 Task: Move the task Integrate website with a new customer feedback management system to the section Done in the project BroaderView and filter the tasks in the project by High Priority
Action: Mouse moved to (368, 378)
Screenshot: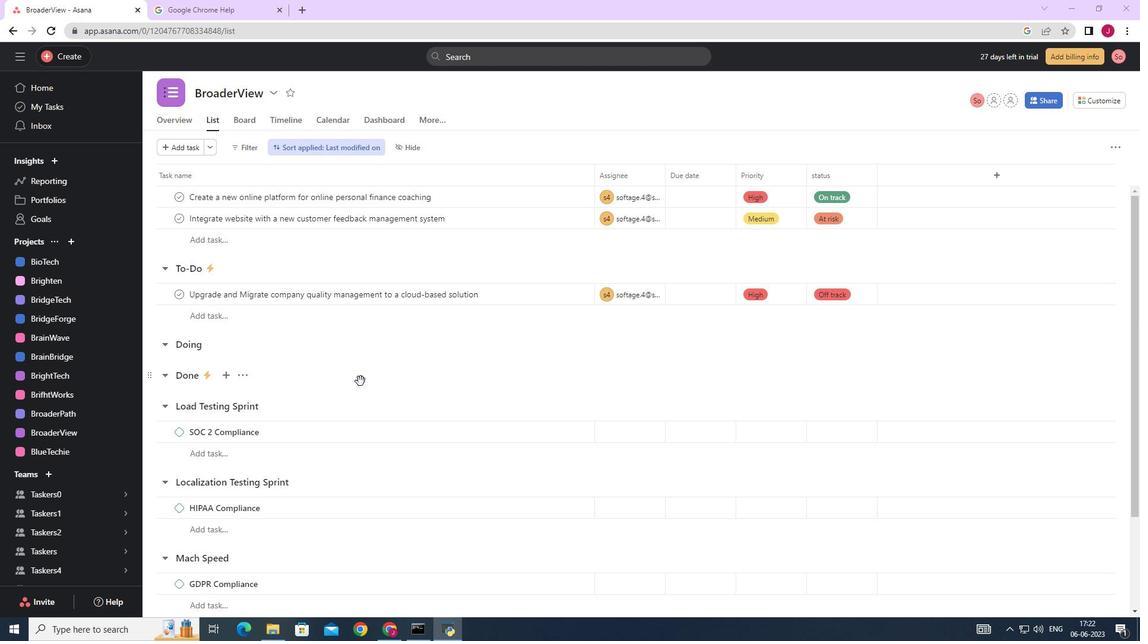 
Action: Mouse scrolled (368, 379) with delta (0, 0)
Screenshot: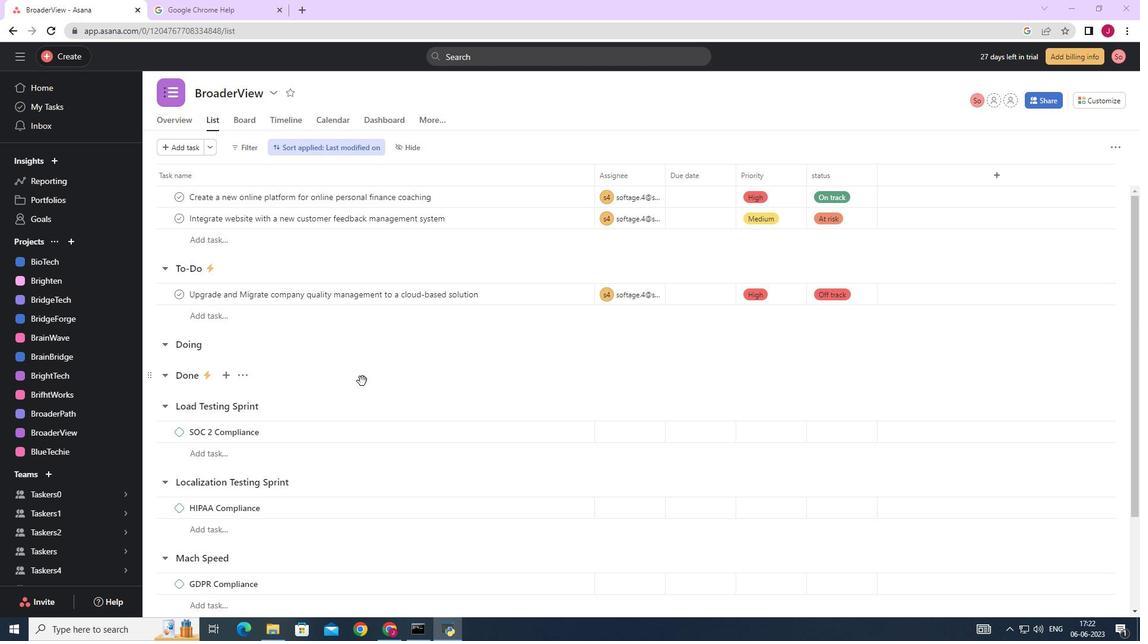
Action: Mouse scrolled (368, 379) with delta (0, 0)
Screenshot: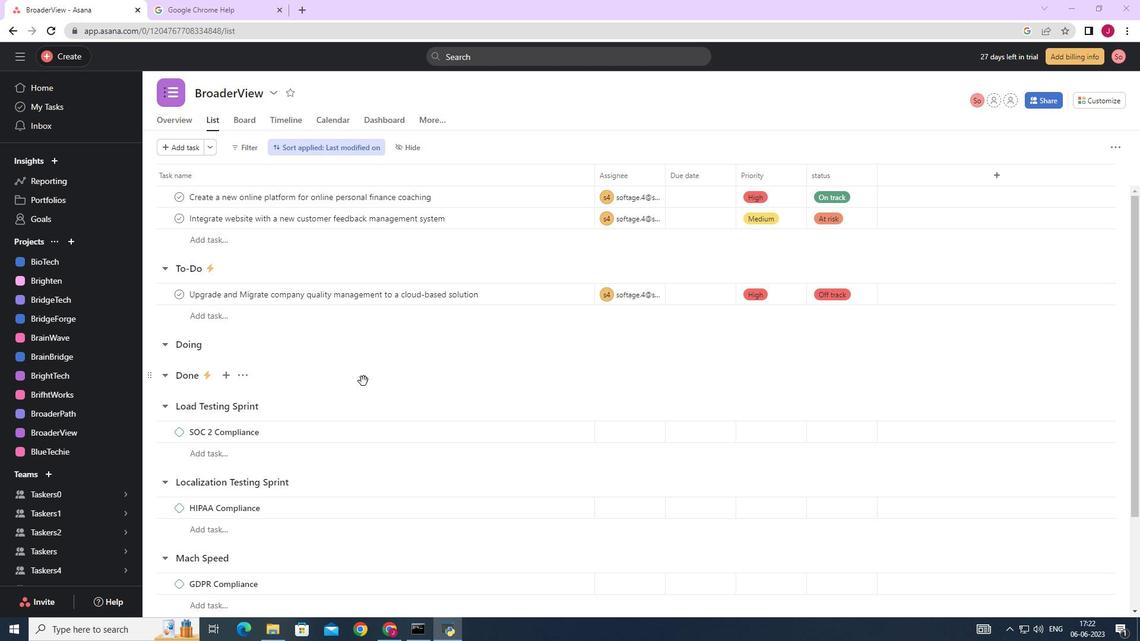 
Action: Mouse scrolled (368, 379) with delta (0, 0)
Screenshot: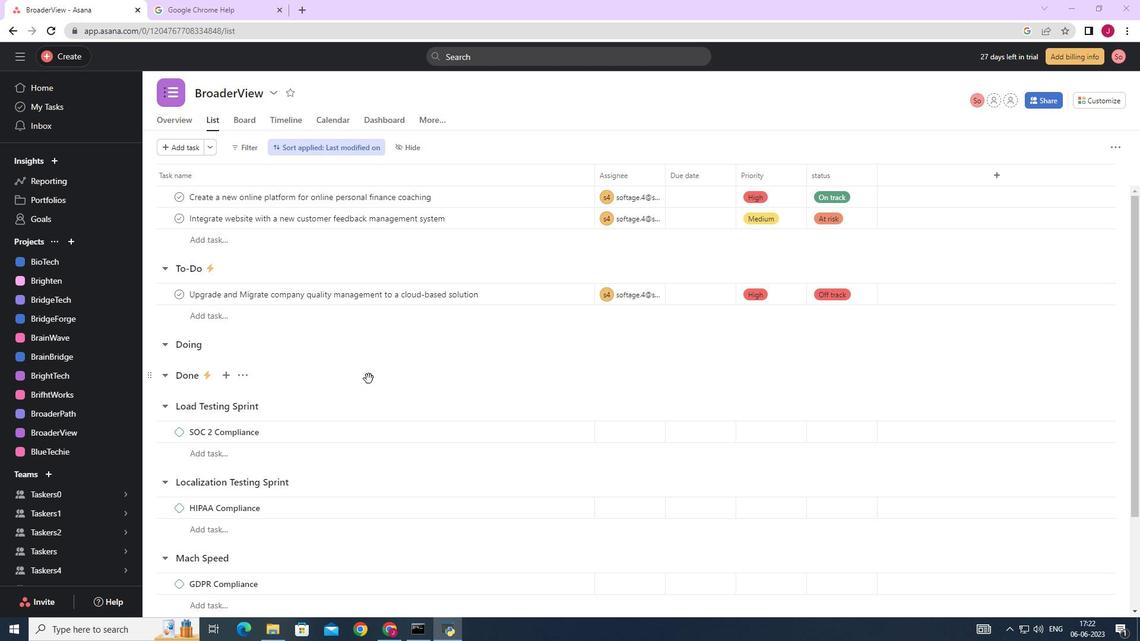 
Action: Mouse moved to (565, 217)
Screenshot: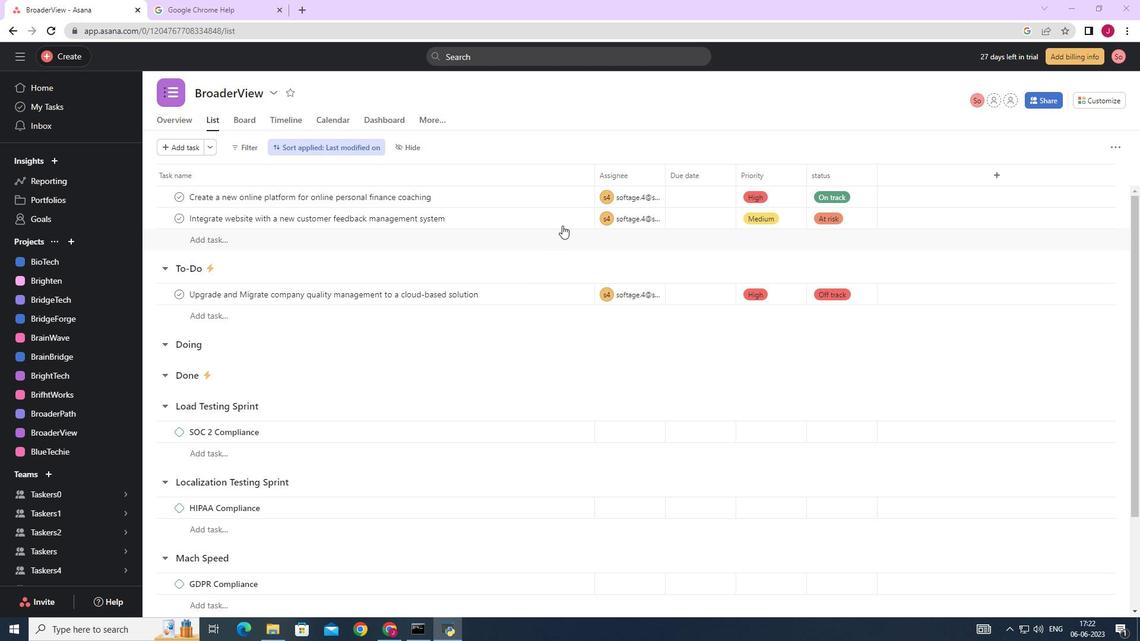 
Action: Mouse pressed left at (565, 217)
Screenshot: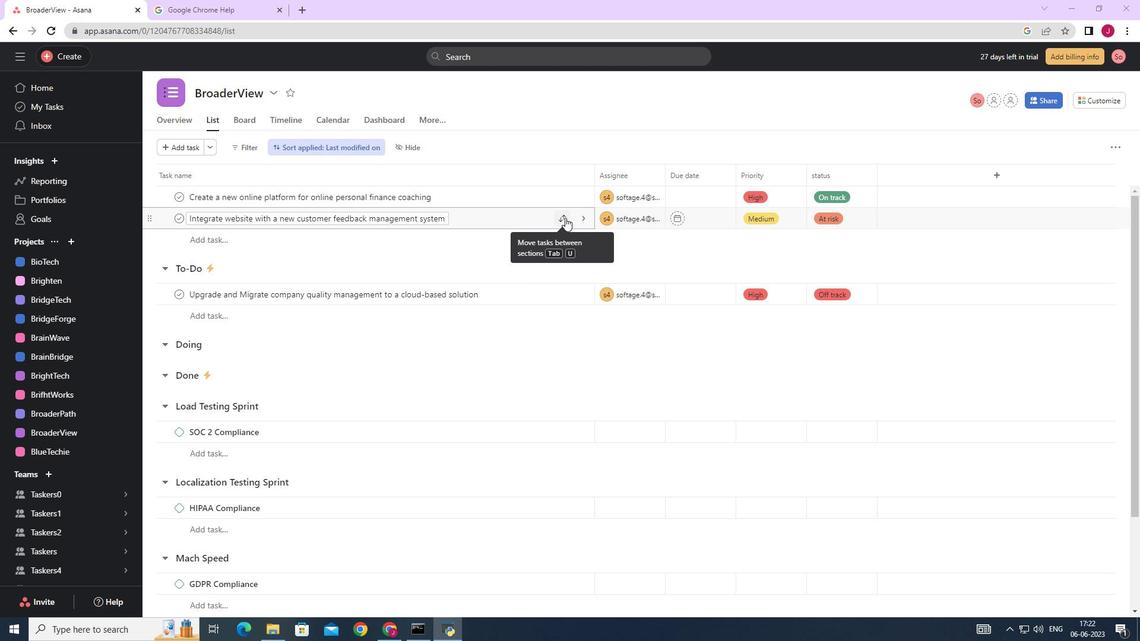 
Action: Mouse moved to (491, 324)
Screenshot: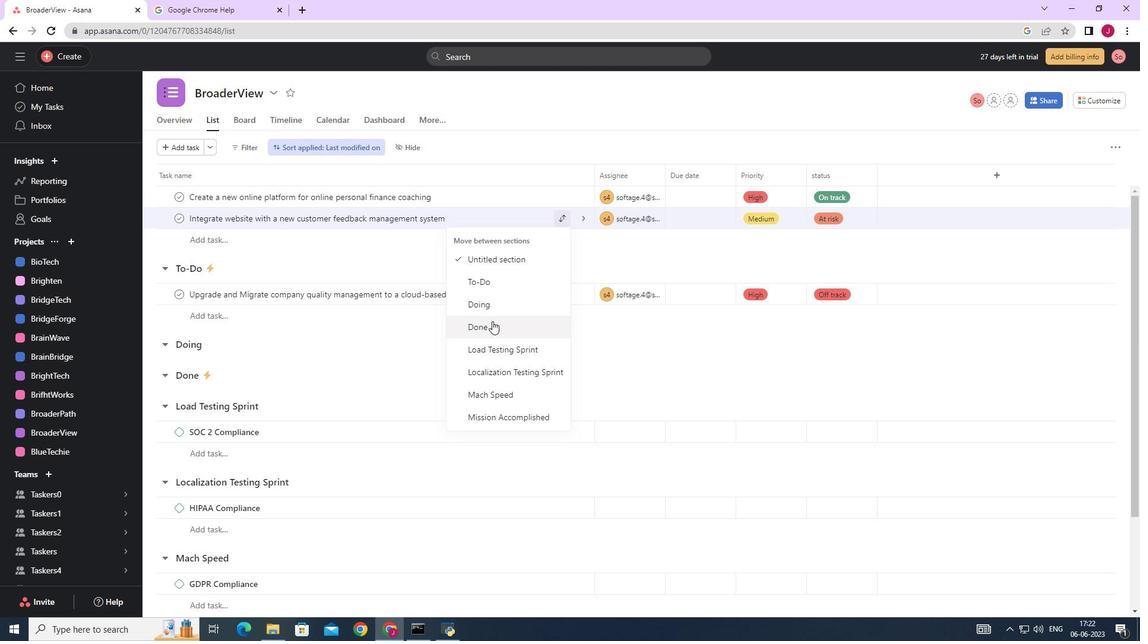 
Action: Mouse pressed left at (491, 324)
Screenshot: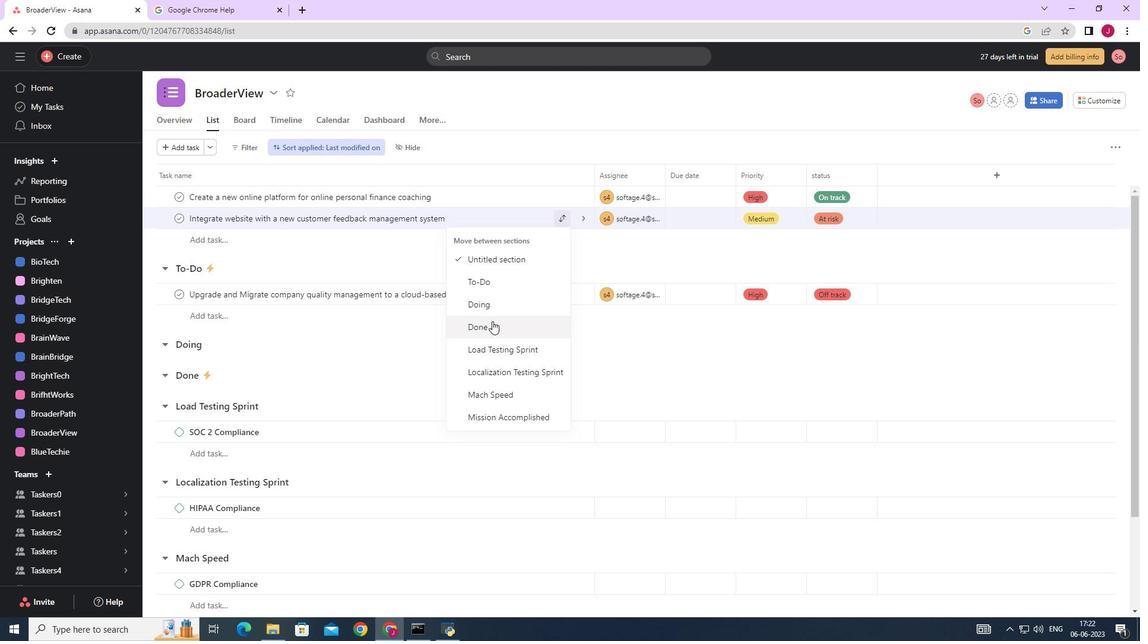 
Action: Mouse moved to (242, 147)
Screenshot: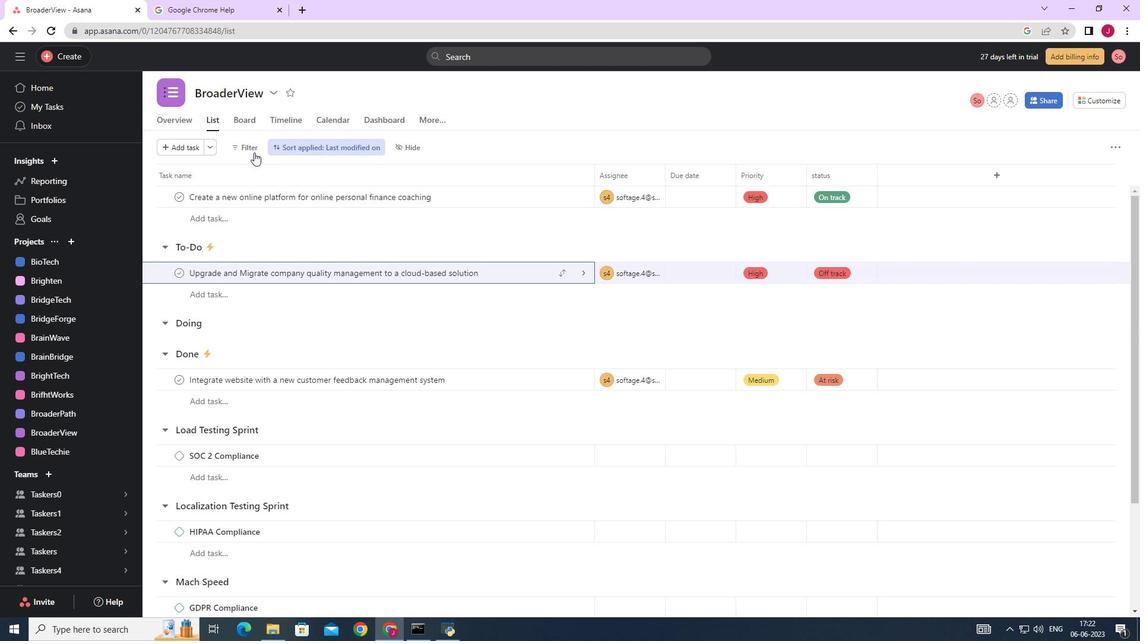 
Action: Mouse pressed left at (242, 147)
Screenshot: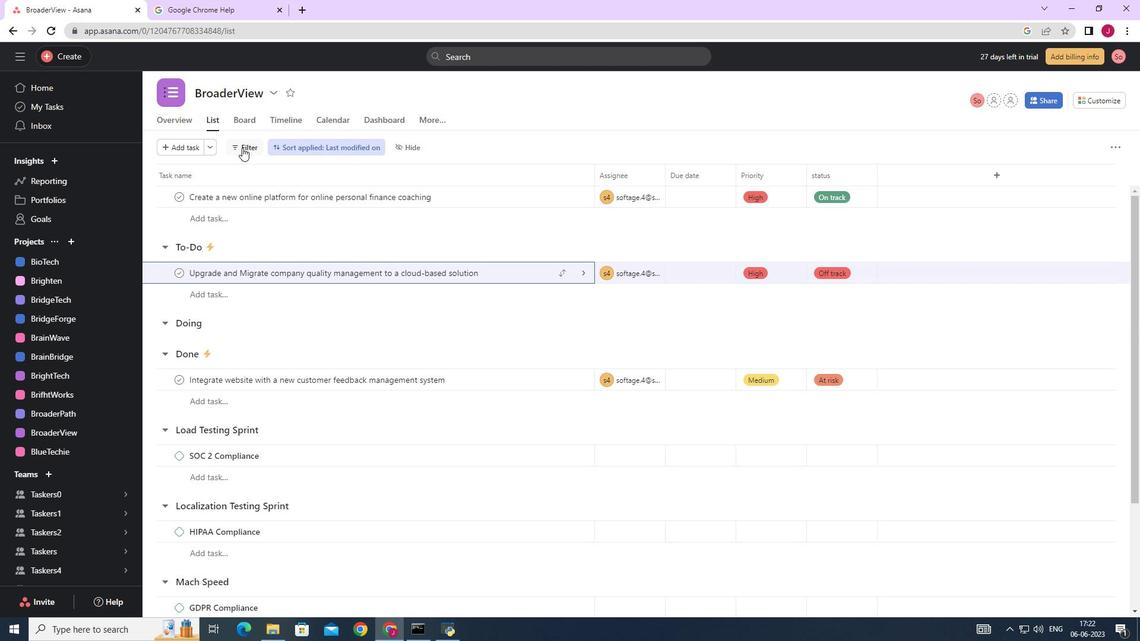 
Action: Mouse moved to (289, 245)
Screenshot: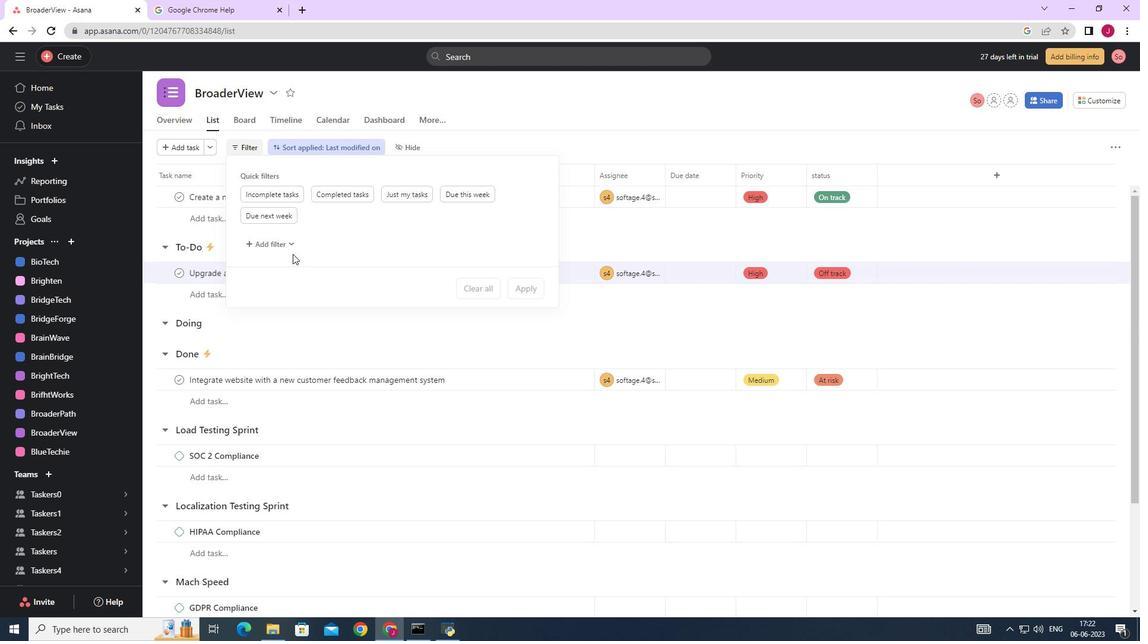 
Action: Mouse pressed left at (289, 245)
Screenshot: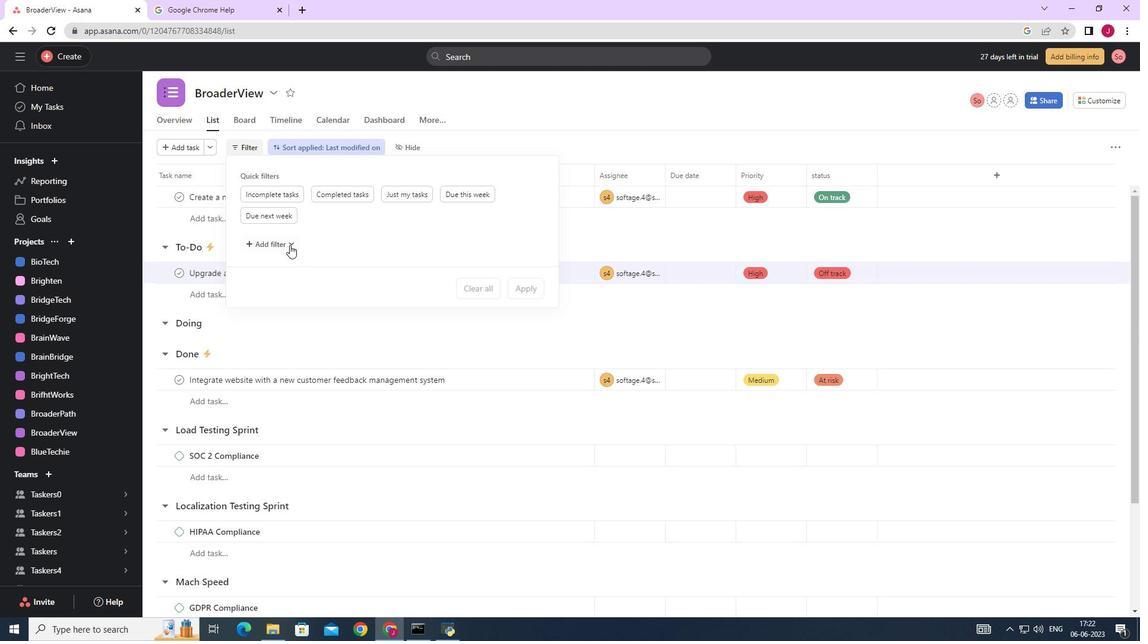 
Action: Mouse moved to (275, 441)
Screenshot: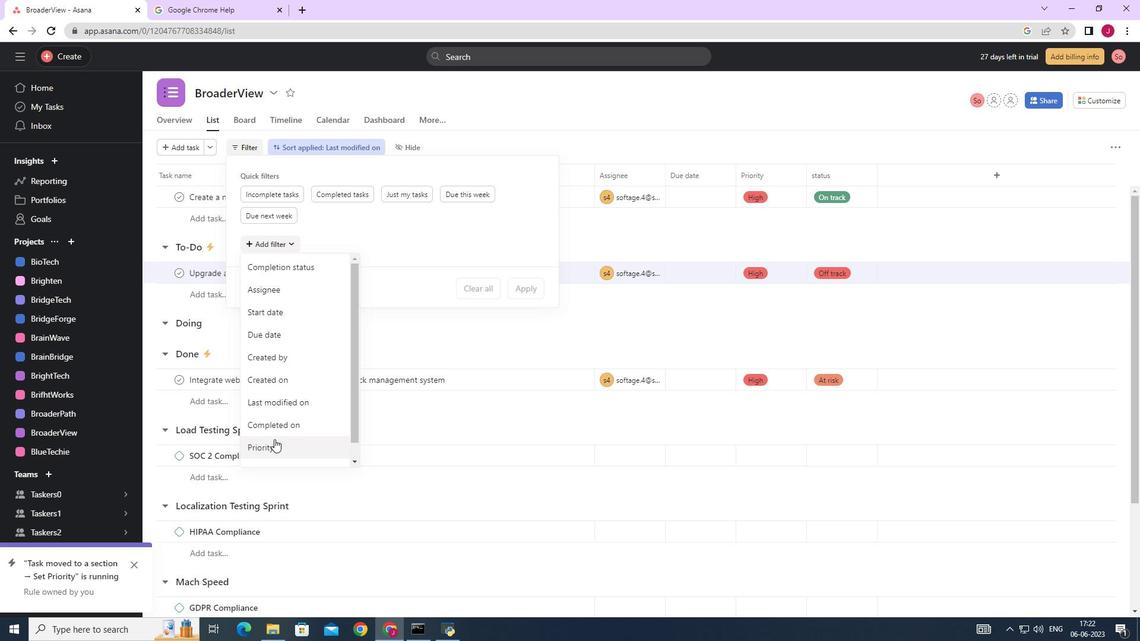 
Action: Mouse pressed left at (275, 441)
Screenshot: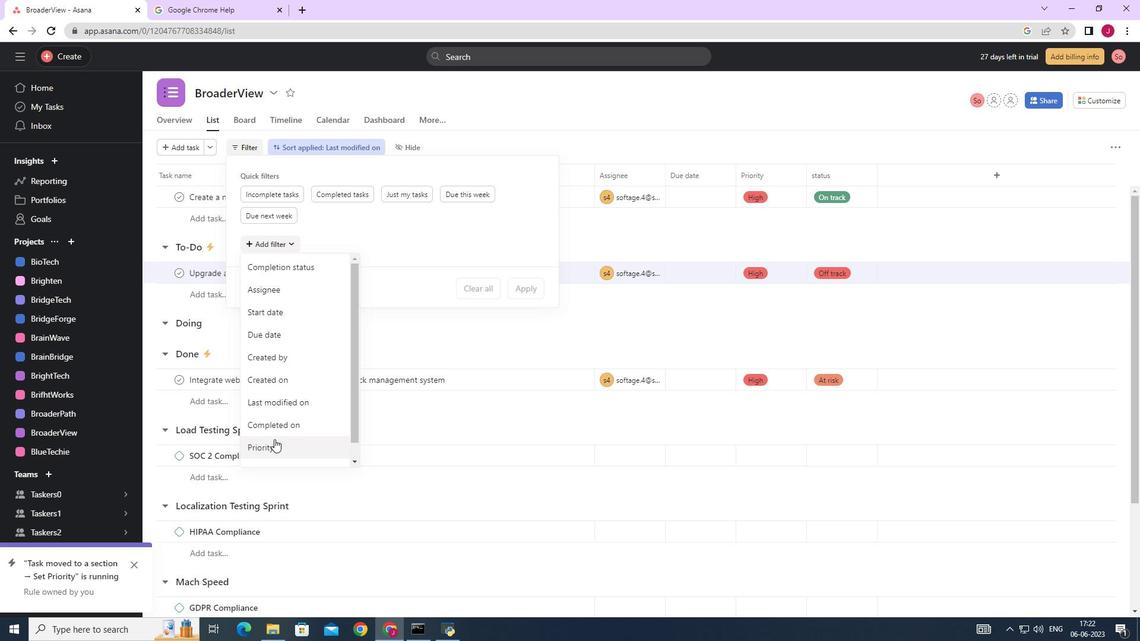 
Action: Mouse moved to (528, 335)
Screenshot: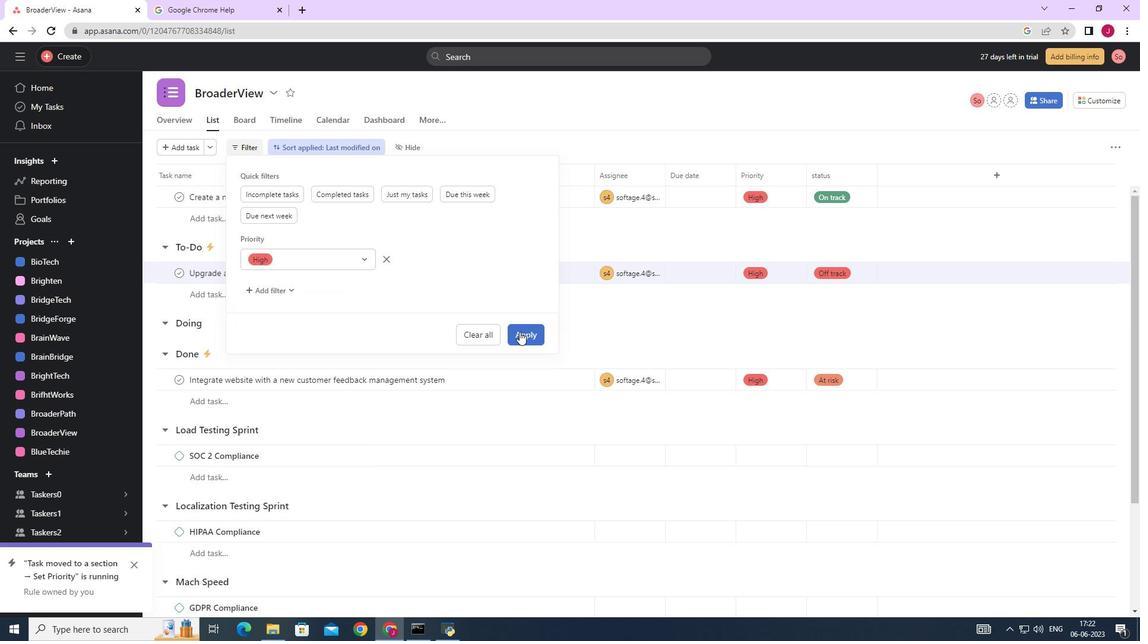 
Action: Mouse pressed left at (528, 335)
Screenshot: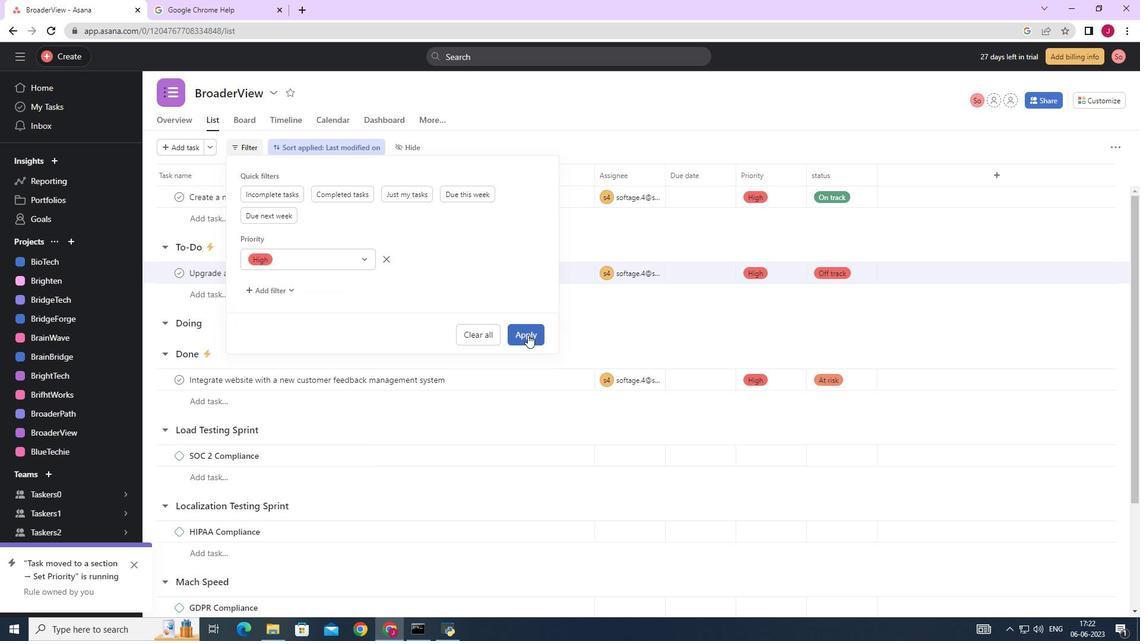 
Action: Mouse moved to (516, 330)
Screenshot: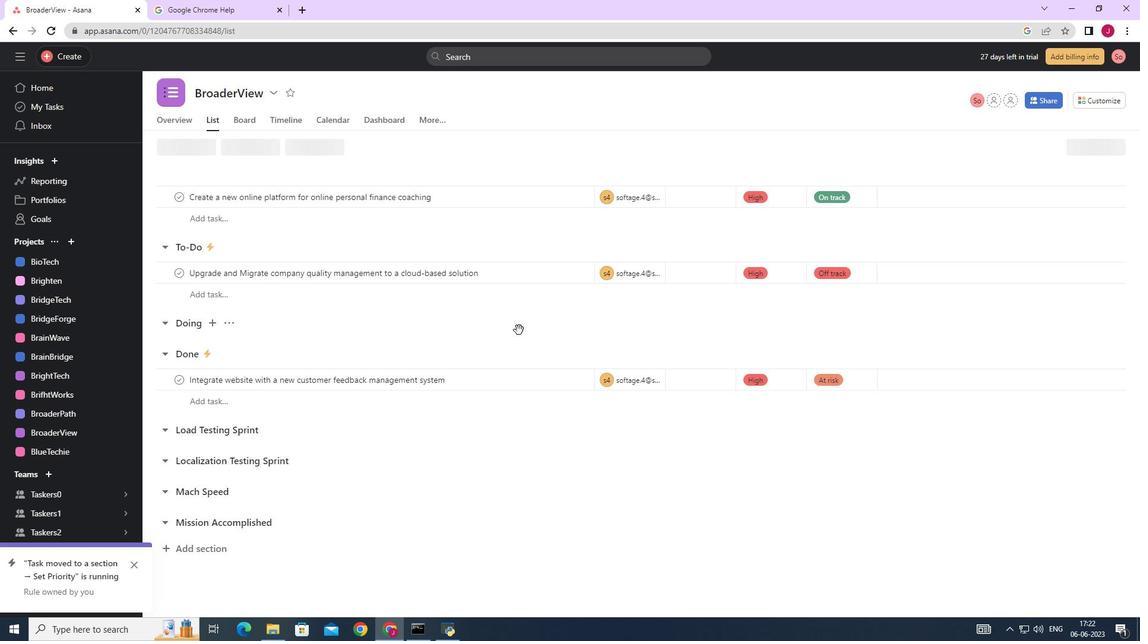 
